 Task: Add the product "Advil Ibuprofen Pain Reliever and Fever Reducer Coated Tablets 200 mg (100 ct)" to cart from the store "CVS".
Action: Mouse pressed left at (46, 74)
Screenshot: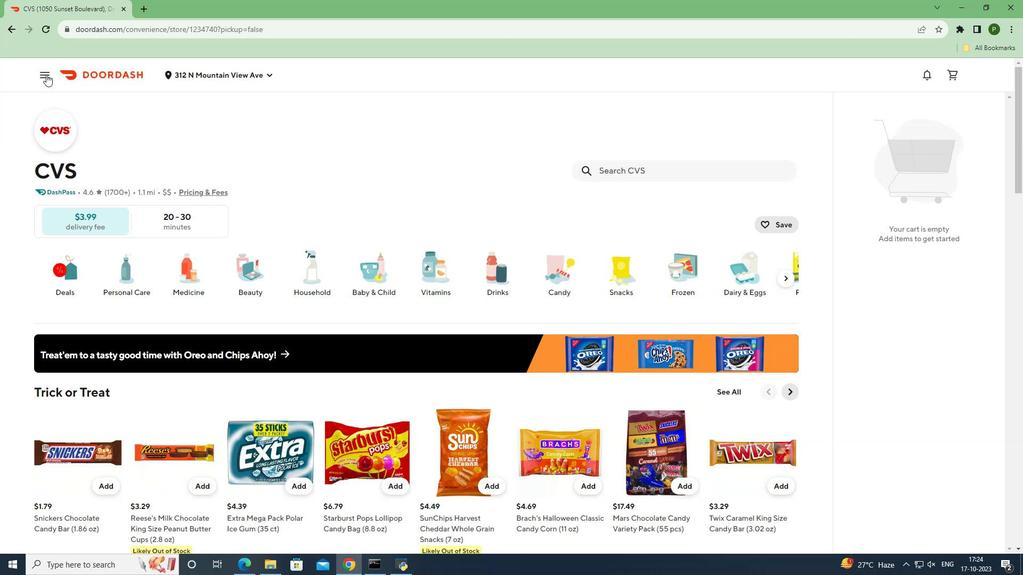 
Action: Mouse moved to (45, 150)
Screenshot: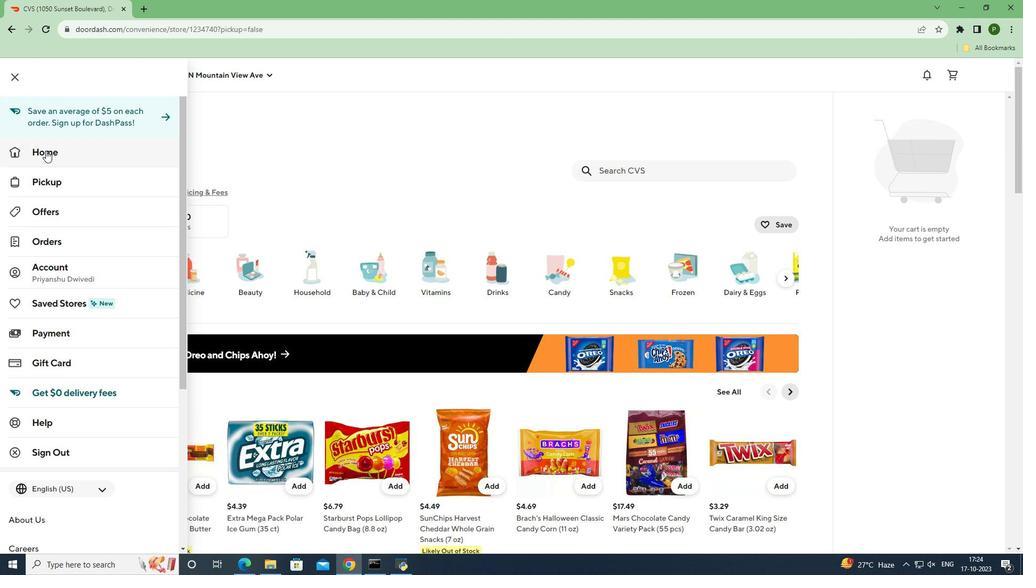 
Action: Mouse pressed left at (45, 150)
Screenshot: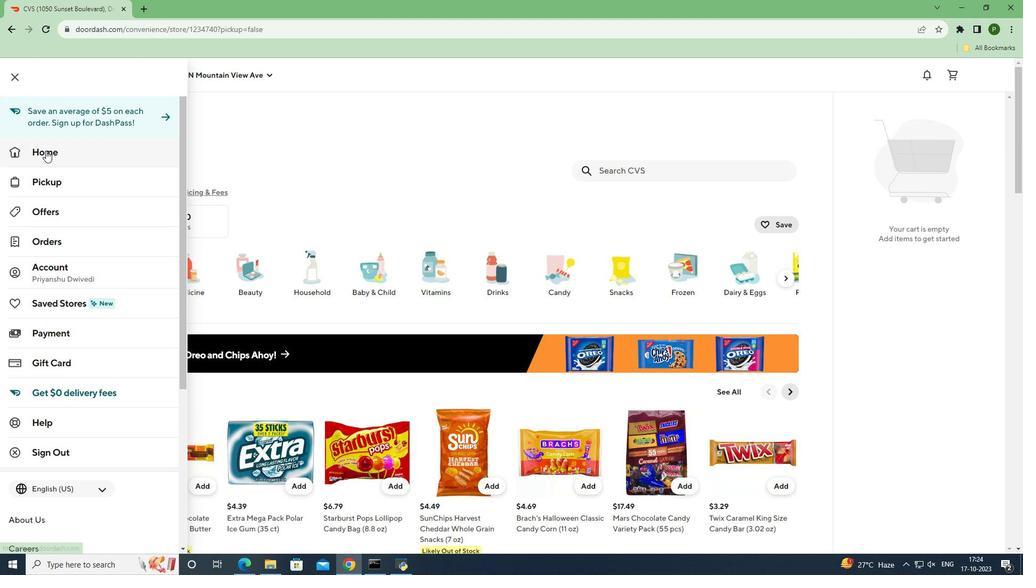 
Action: Mouse moved to (754, 116)
Screenshot: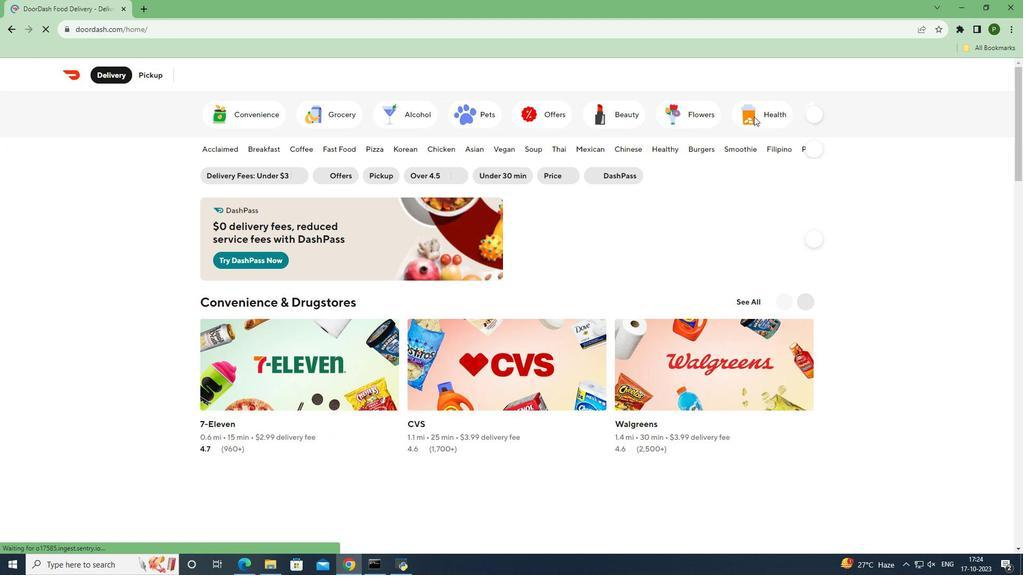 
Action: Mouse pressed left at (754, 116)
Screenshot: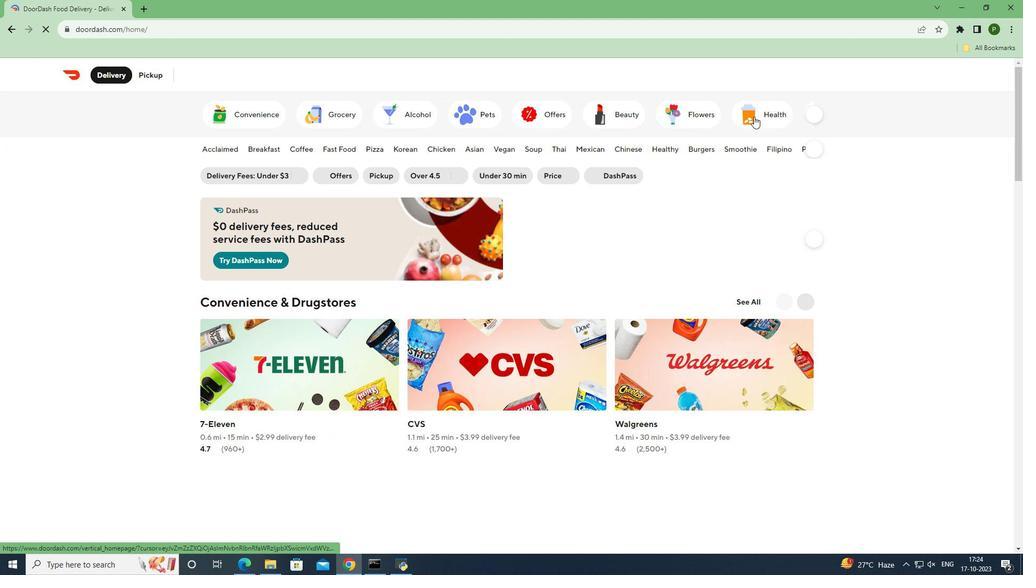 
Action: Mouse moved to (538, 356)
Screenshot: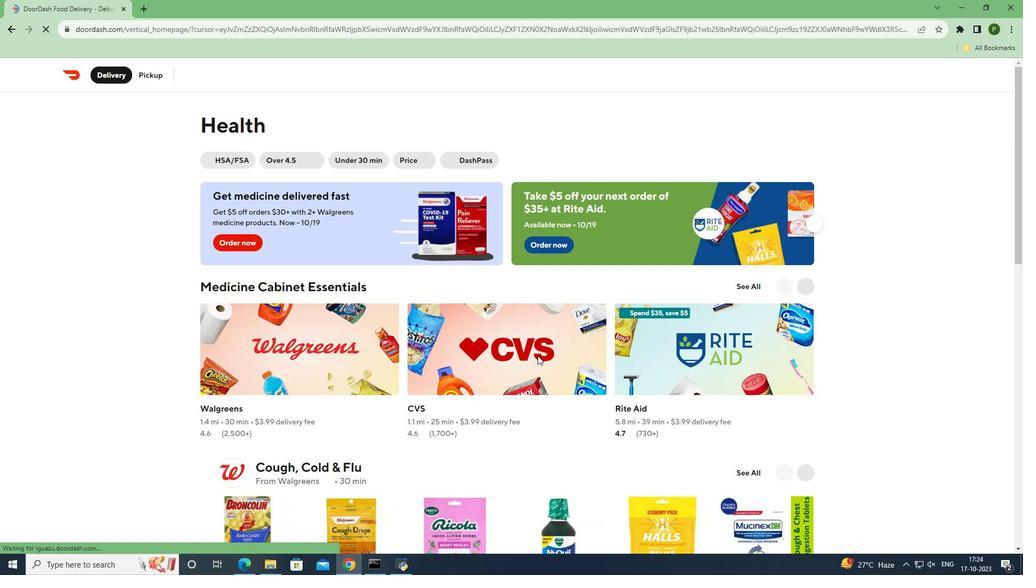 
Action: Mouse pressed left at (538, 356)
Screenshot: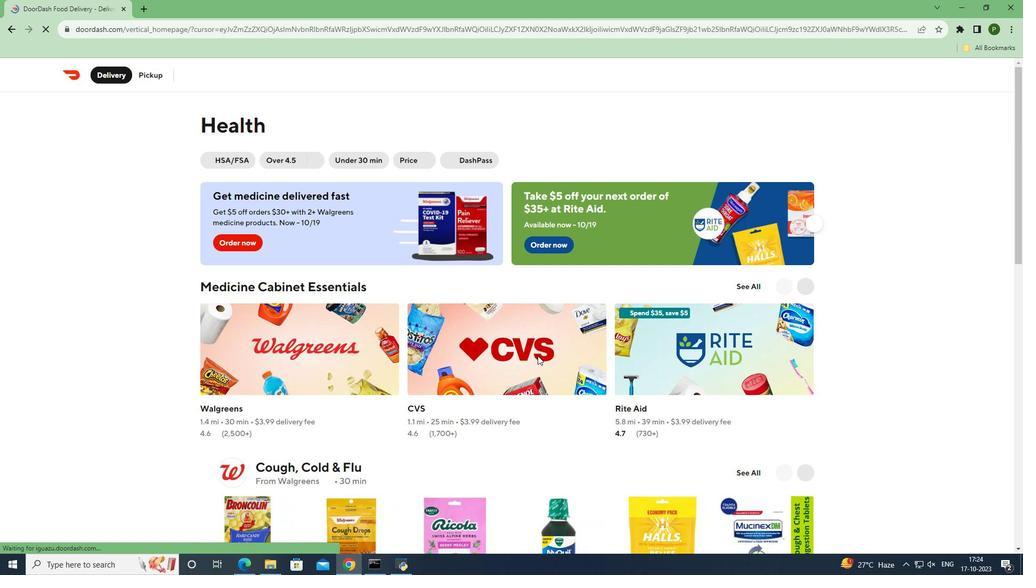 
Action: Mouse moved to (695, 167)
Screenshot: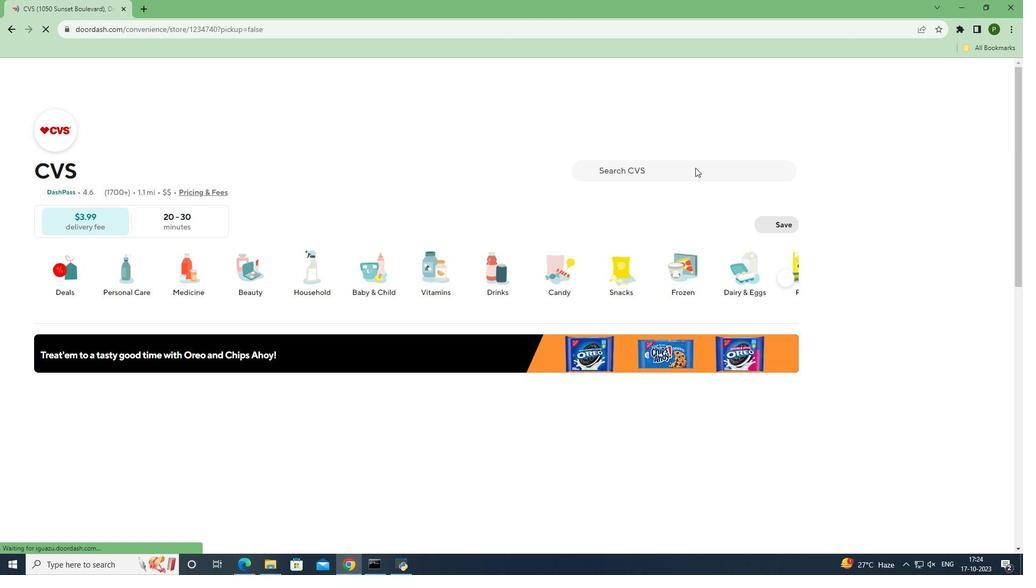 
Action: Mouse pressed left at (695, 167)
Screenshot: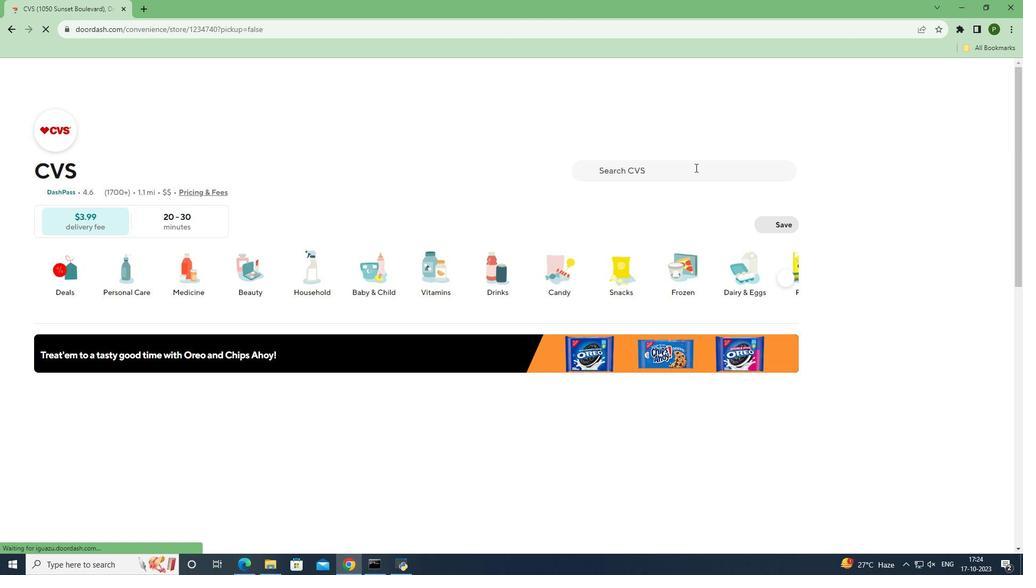 
Action: Key pressed <Key.caps_lock>A<Key.caps_lock>dvil<Key.space><Key.caps_lock>I<Key.caps_lock>buprofen<Key.space><Key.caps_lock>P<Key.caps_lock>ain<Key.space><Key.caps_lock>R<Key.caps_lock>eliever<Key.space>and<Key.space><Key.caps_lock>F<Key.caps_lock>ever<Key.space><Key.caps_lock>R<Key.caps_lock>educer<Key.space><Key.caps_lock>C<Key.caps_lock>oated<Key.space><Key.caps_lock>T<Key.caps_lock>ablets<Key.space>200<Key.space>mg<Key.space><Key.shift_r>(100<Key.space>ct<Key.shift_r>0<Key.enter>
Screenshot: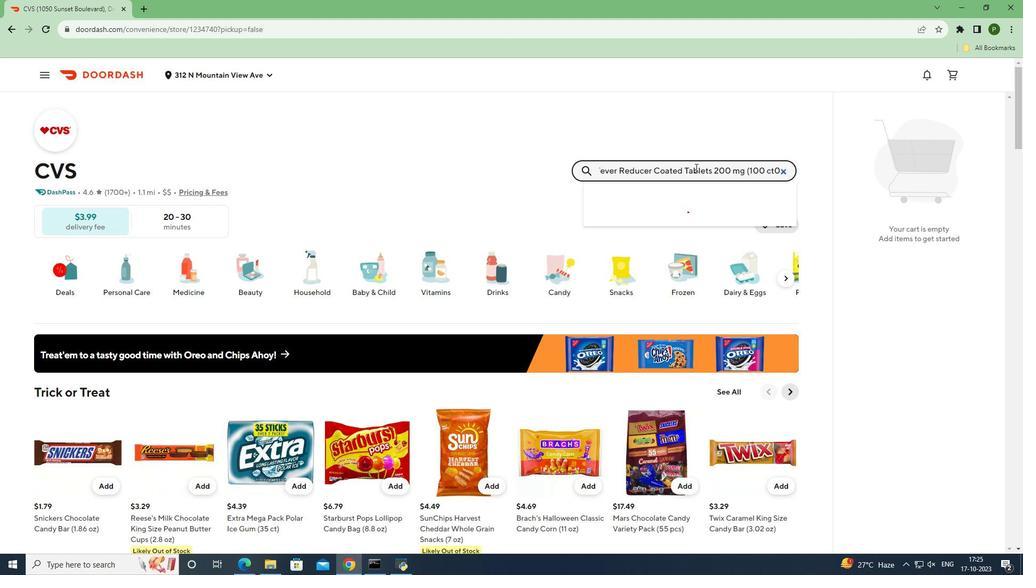 
Action: Mouse moved to (93, 288)
Screenshot: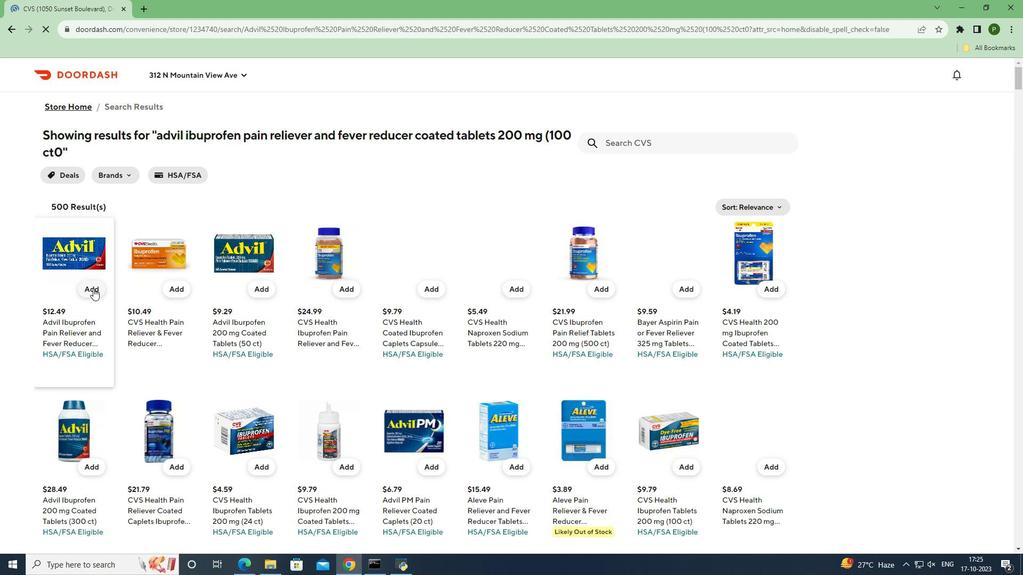 
Action: Mouse pressed left at (93, 288)
Screenshot: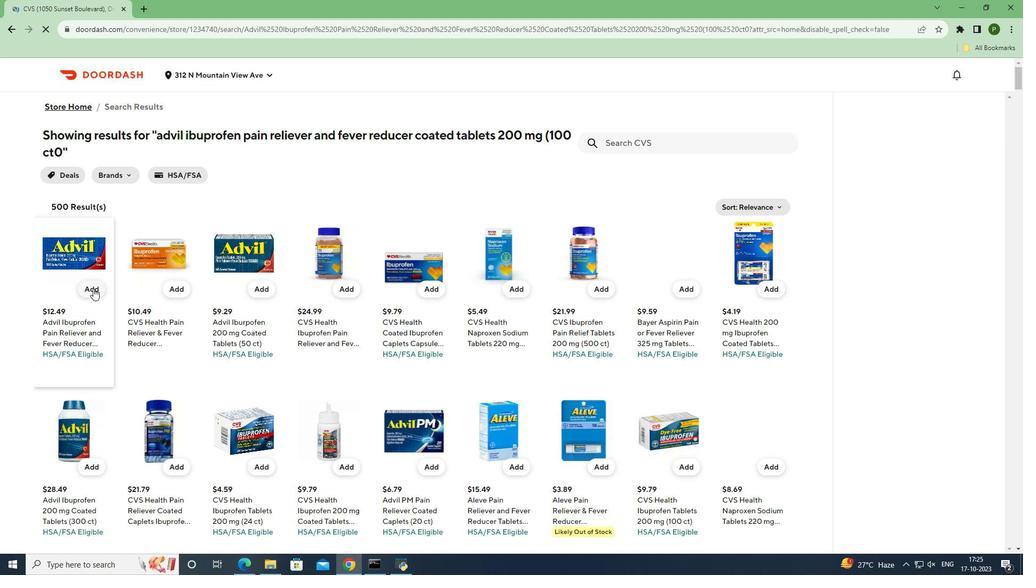
Action: Mouse moved to (94, 346)
Screenshot: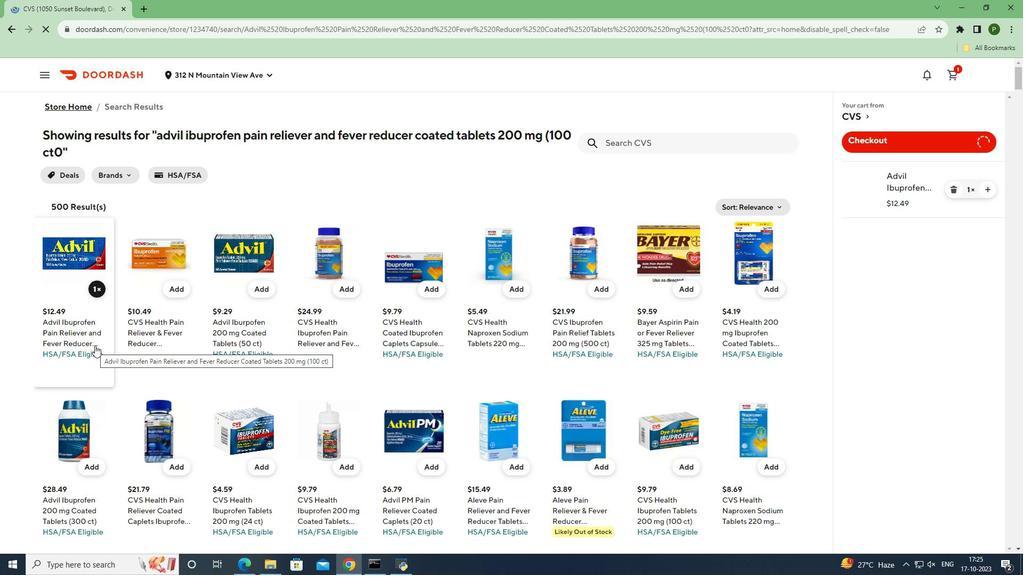 
